 Task: Check the top 10 most valuable home features and design trends.
Action: Mouse moved to (1050, 235)
Screenshot: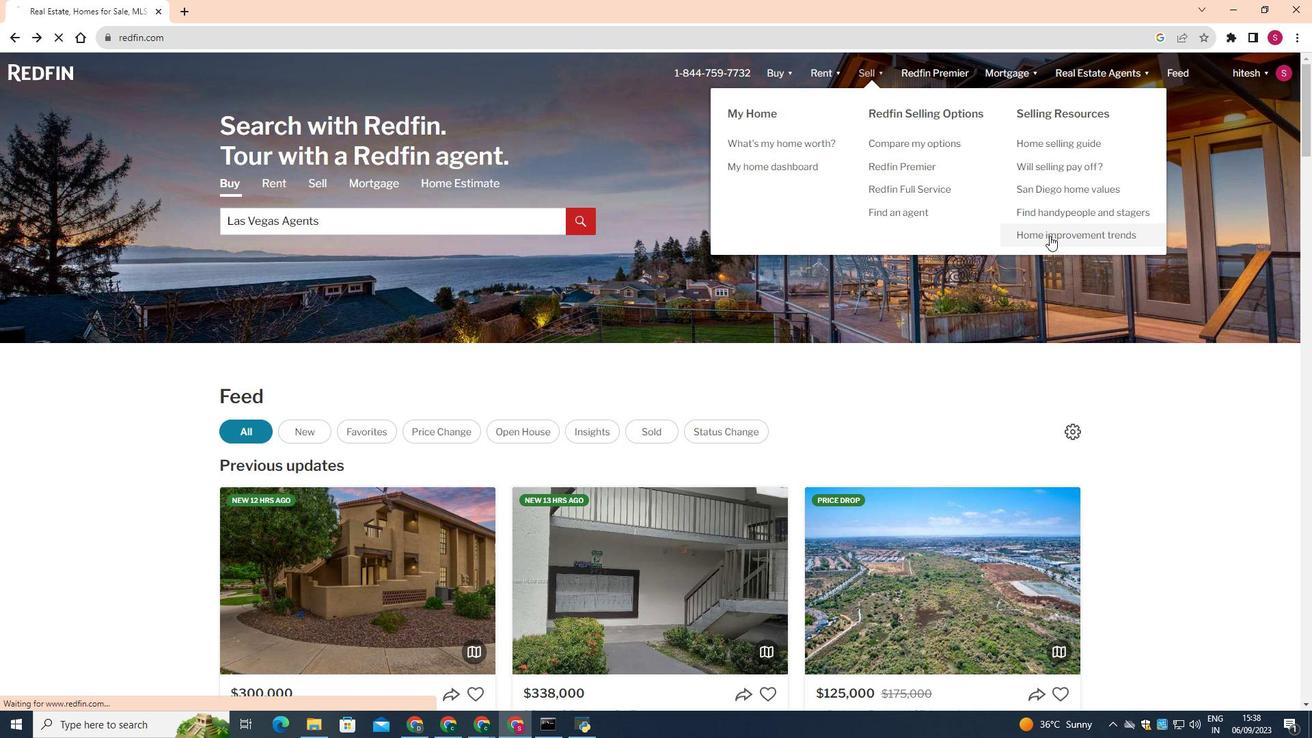 
Action: Mouse pressed left at (1050, 235)
Screenshot: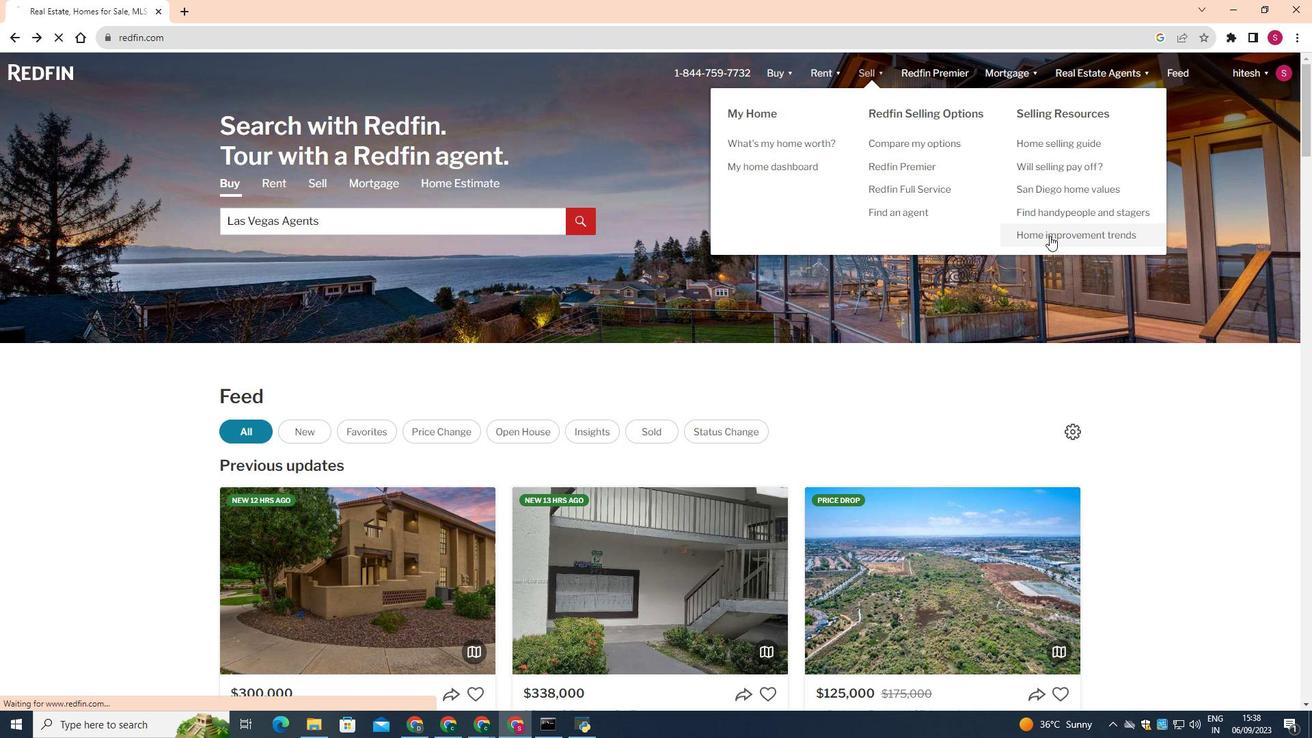 
Action: Mouse moved to (334, 260)
Screenshot: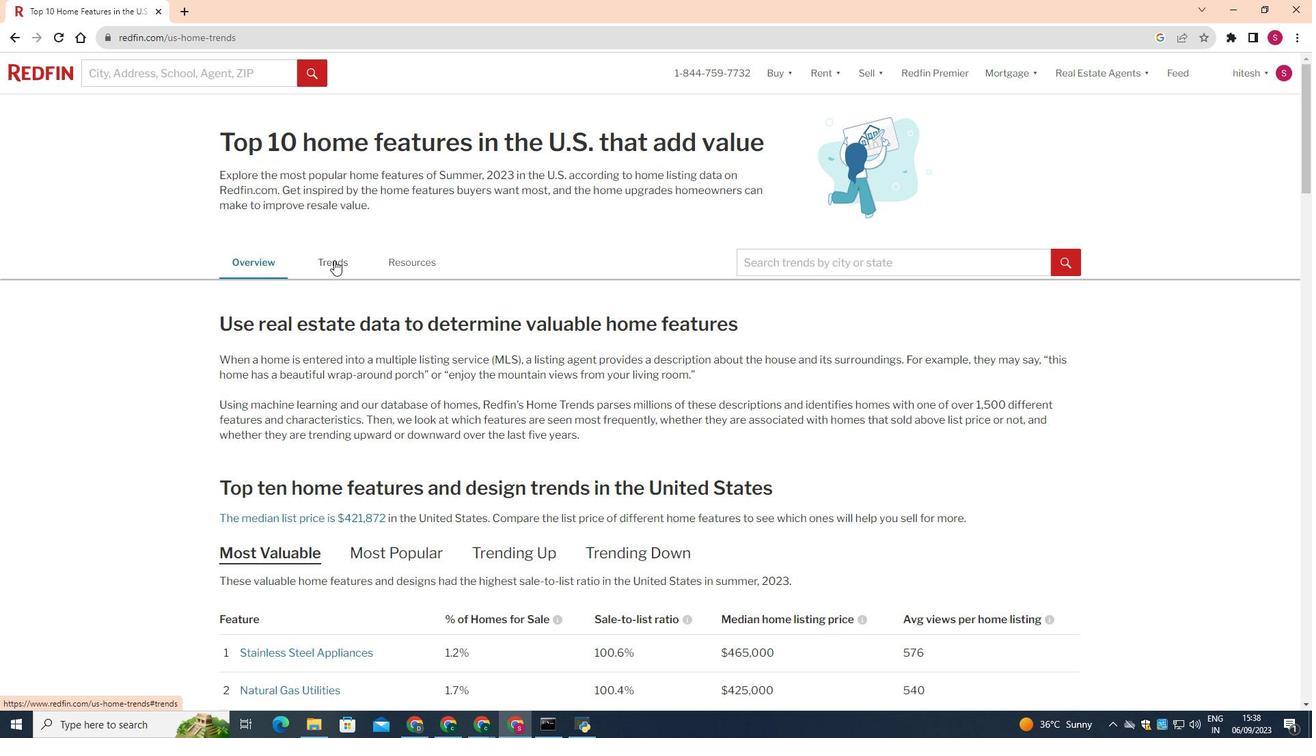 
Action: Mouse pressed left at (334, 260)
Screenshot: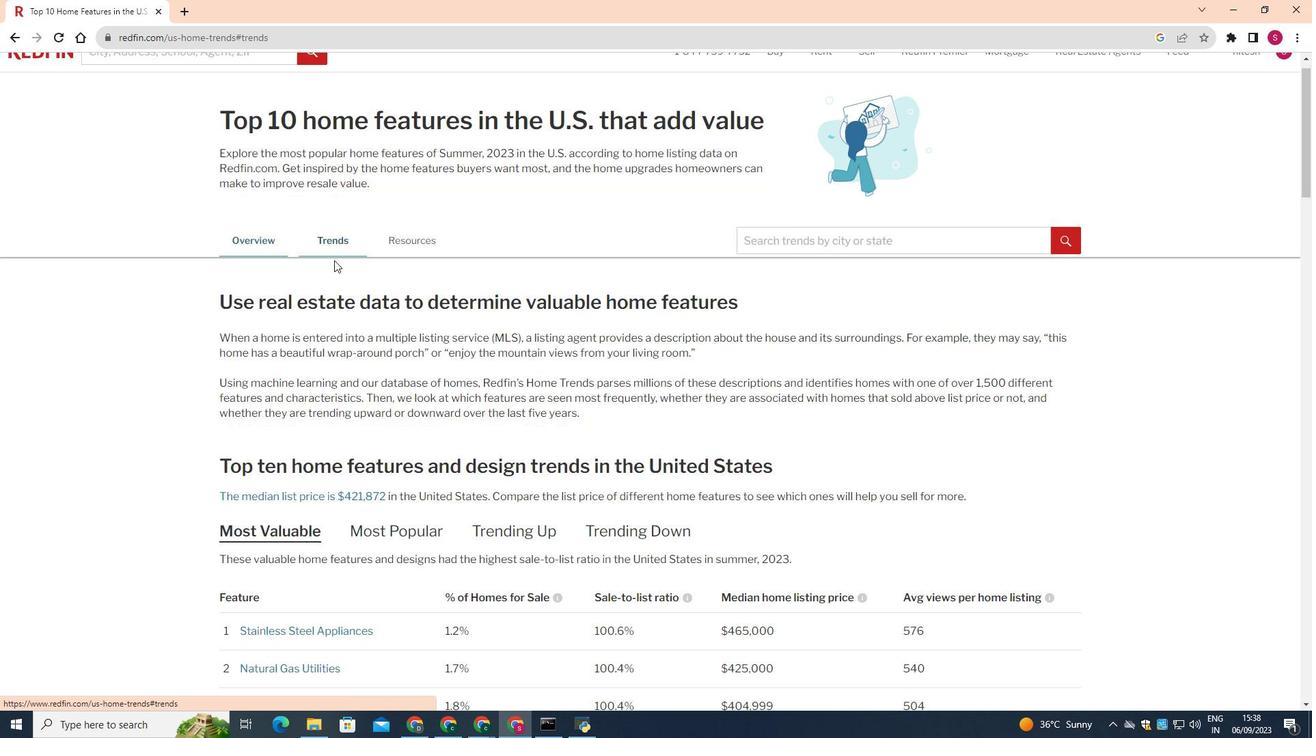 
Action: Mouse moved to (477, 317)
Screenshot: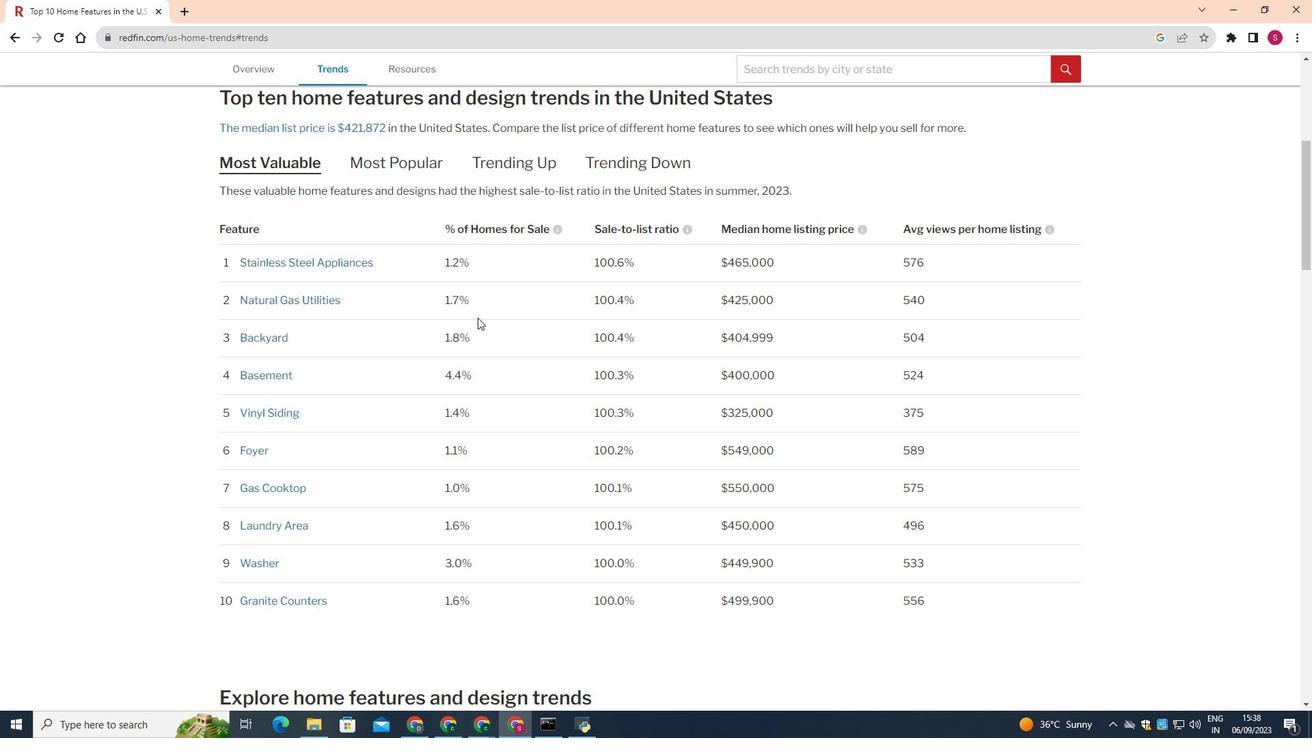 
